 Task: Create Board DevOps Best Practices to Workspace Antivirus and Security Software. Create Board Sales Performance Benchmarking to Workspace Antivirus and Security Software. Create Board IT Asset Management and Inventory Control to Workspace Antivirus and Security Software
Action: Mouse moved to (356, 77)
Screenshot: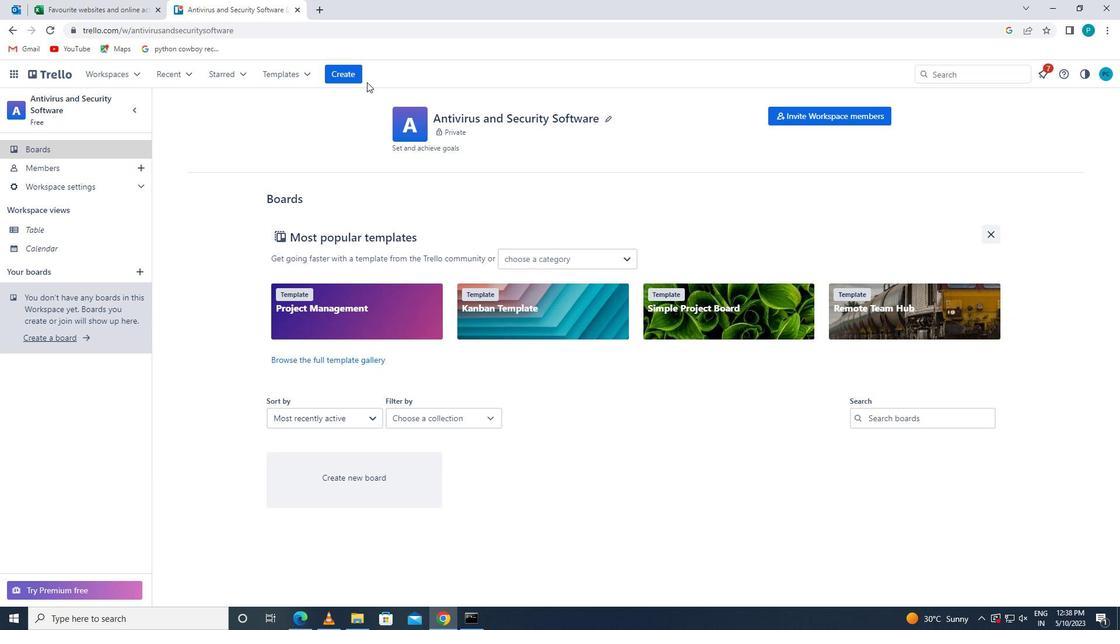 
Action: Mouse pressed left at (356, 77)
Screenshot: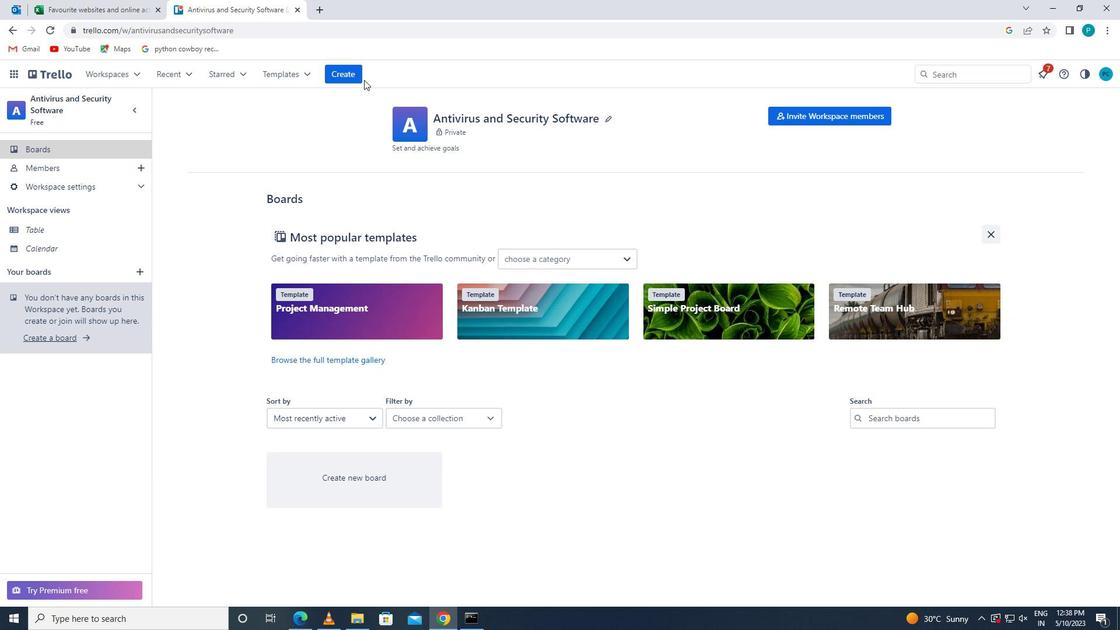 
Action: Mouse moved to (353, 107)
Screenshot: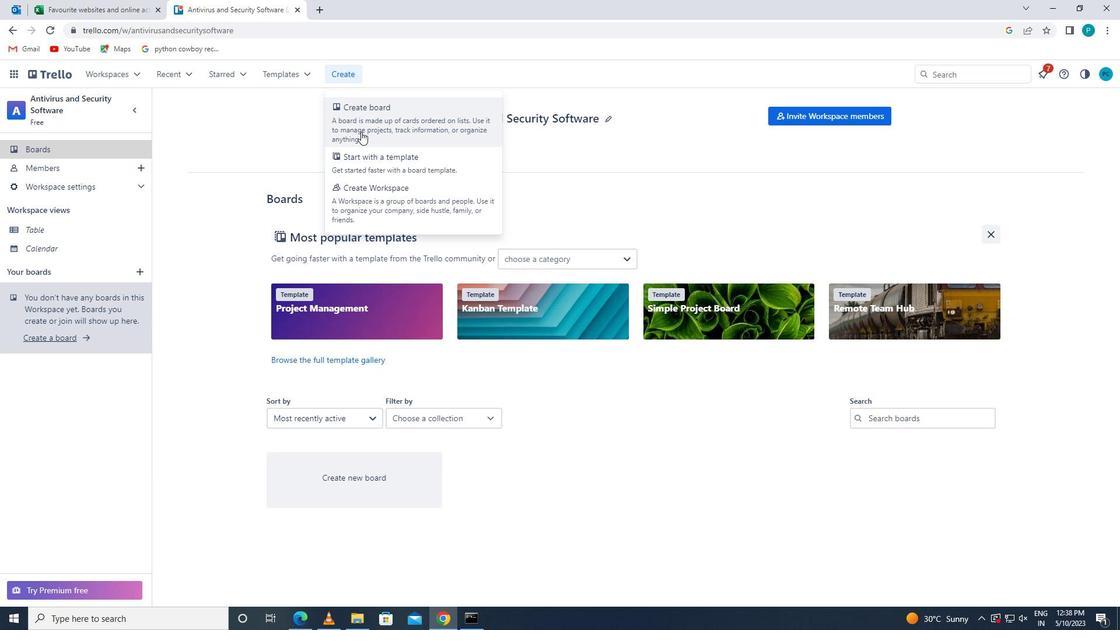 
Action: Mouse pressed left at (353, 107)
Screenshot: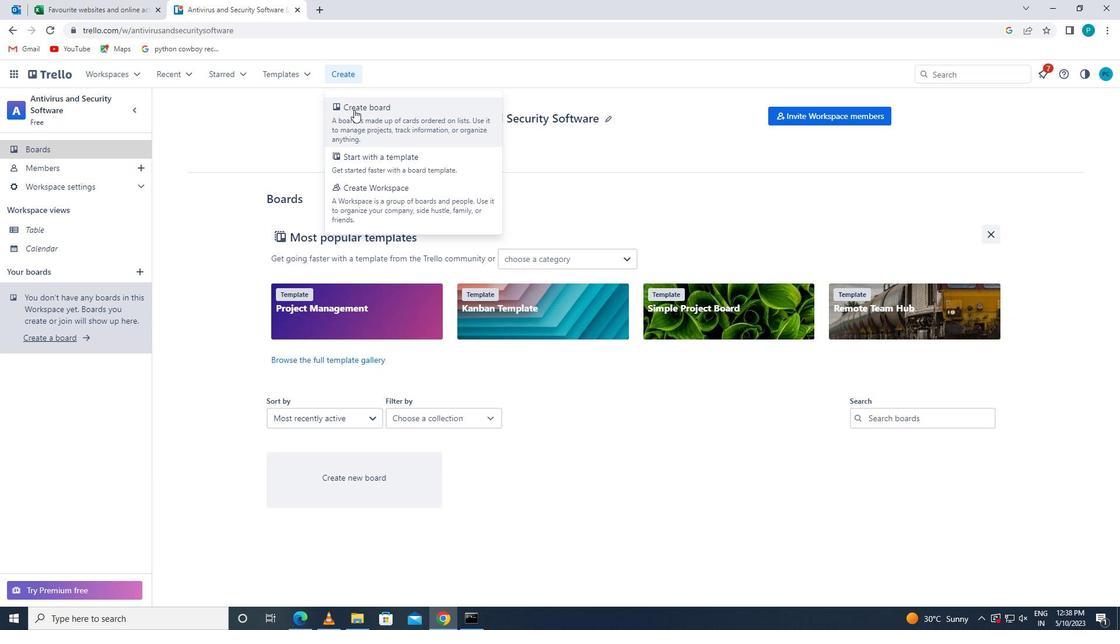 
Action: Mouse moved to (384, 287)
Screenshot: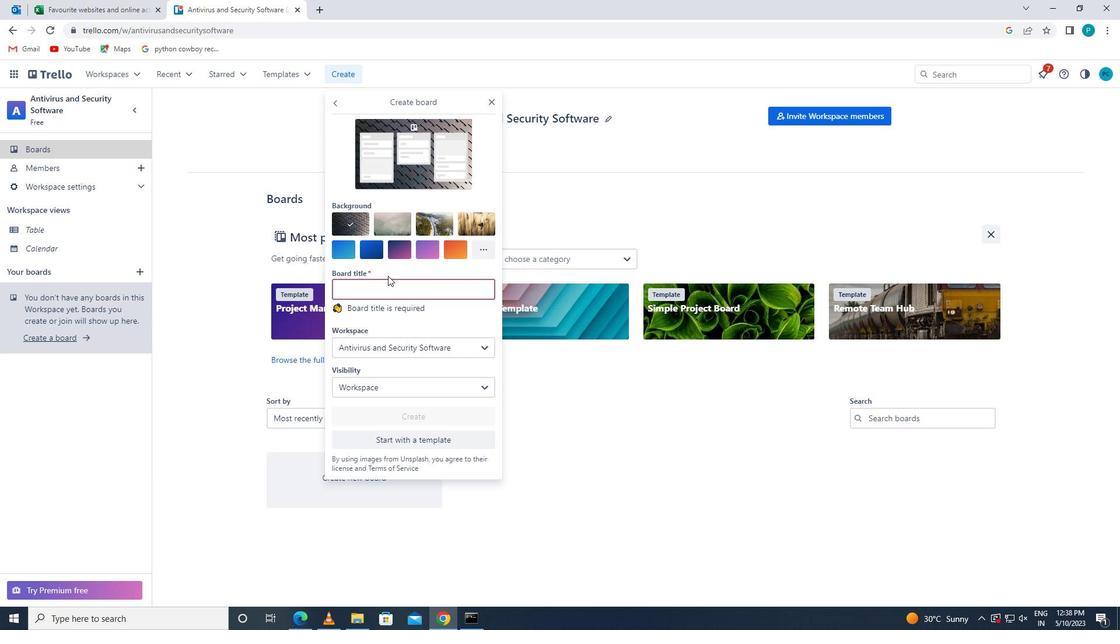 
Action: Mouse pressed left at (384, 287)
Screenshot: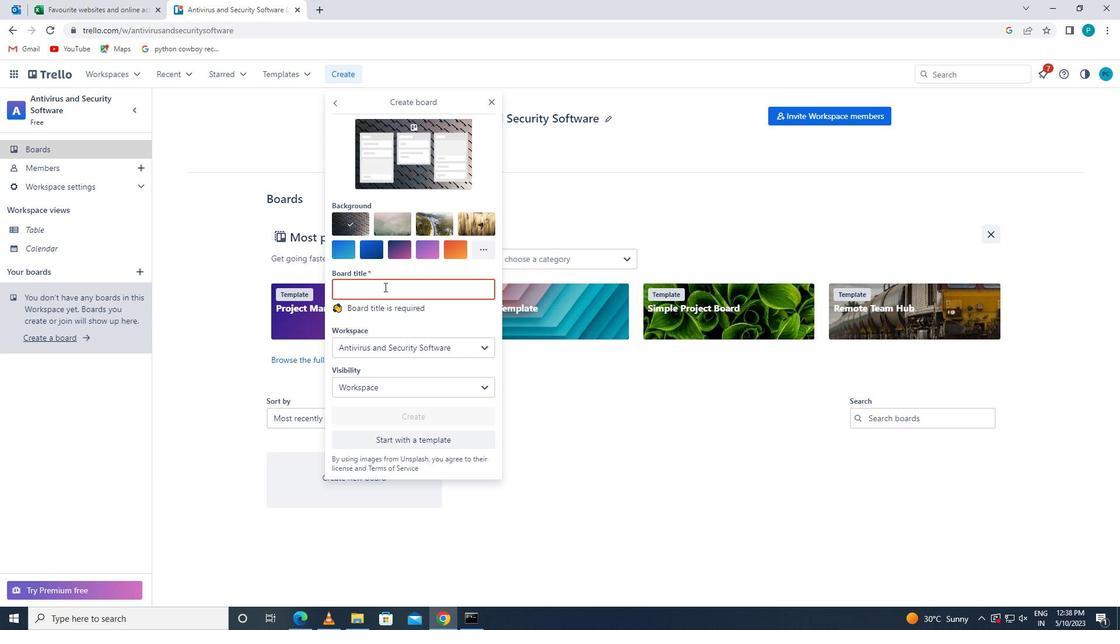 
Action: Key pressed <Key.caps_lock>d<Key.caps_lock>ev<Key.caps_lock>ops<Key.space>b<Key.caps_lock>est<Key.space><Key.caps_lock>p<Key.caps_lock>ractices
Screenshot: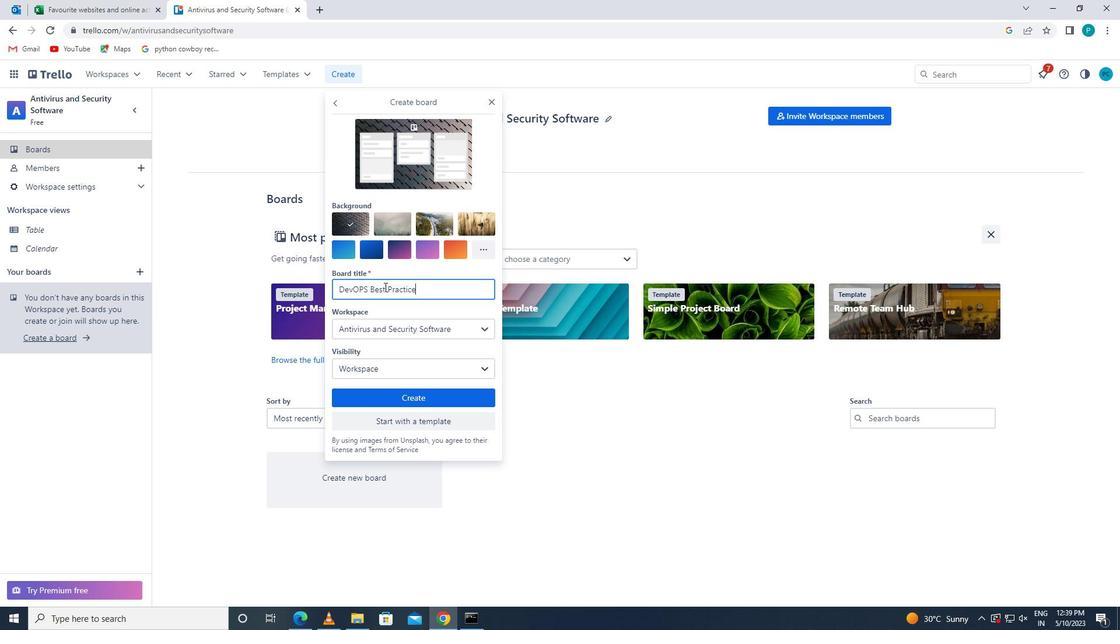 
Action: Mouse moved to (398, 332)
Screenshot: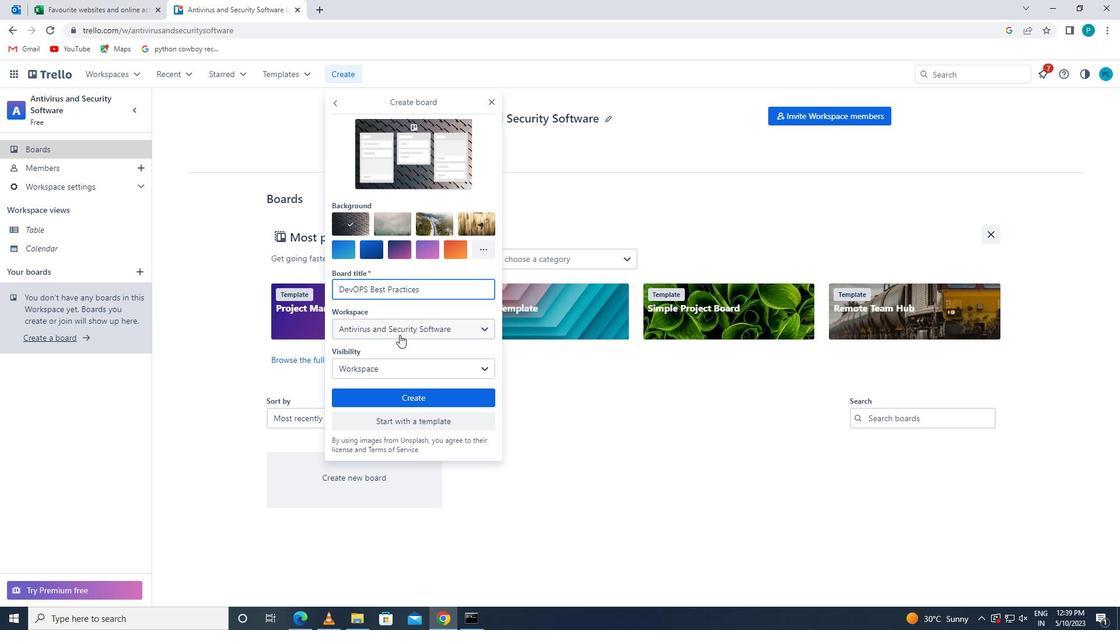 
Action: Mouse pressed left at (398, 332)
Screenshot: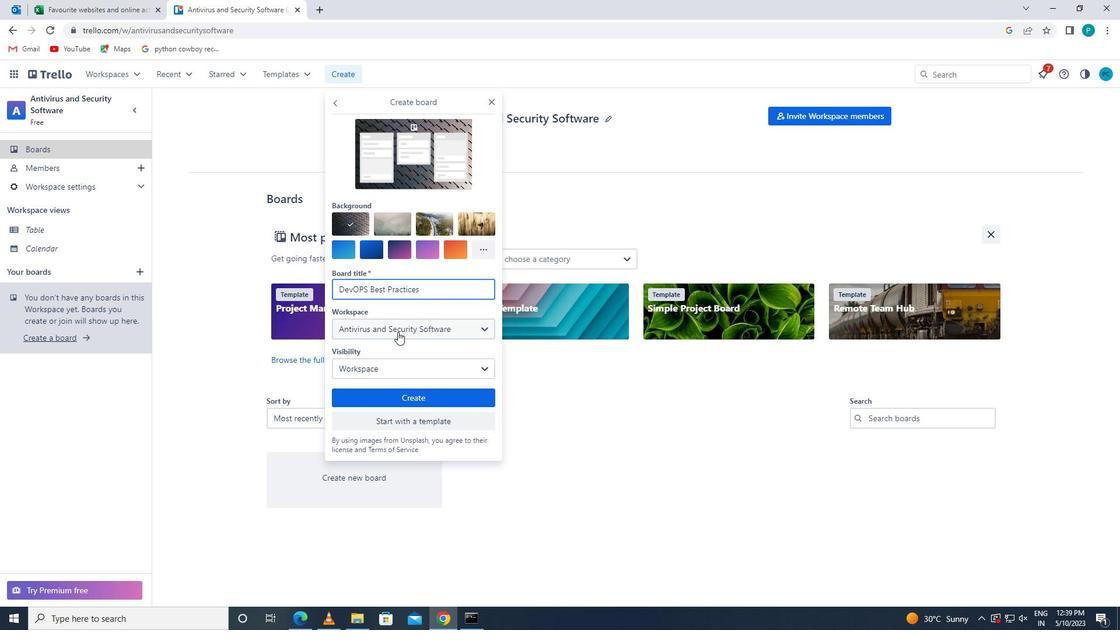 
Action: Mouse moved to (394, 410)
Screenshot: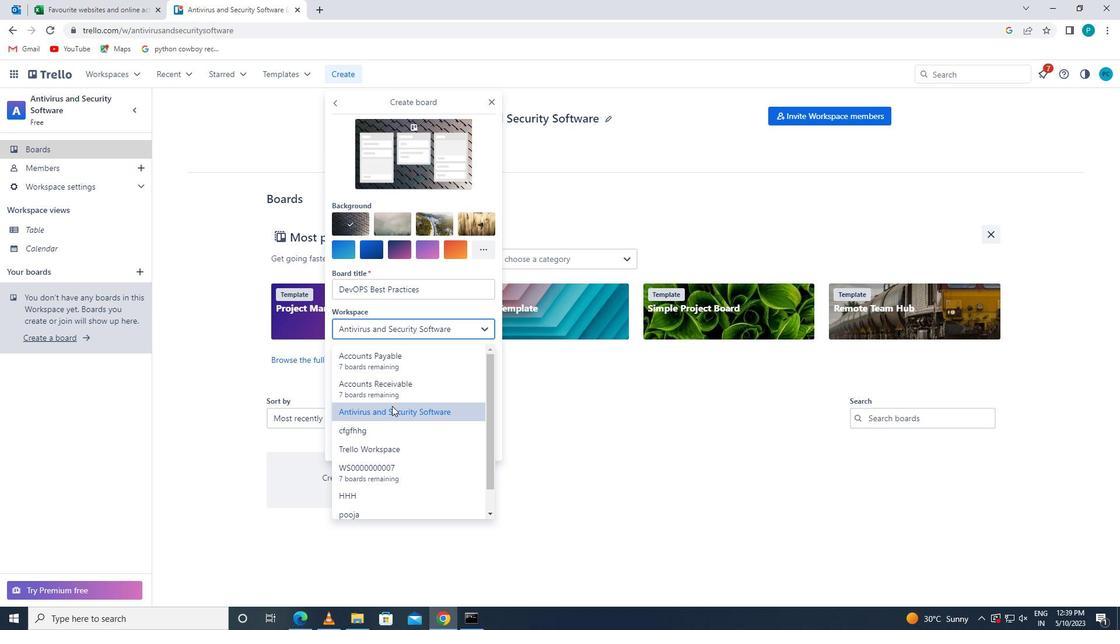 
Action: Mouse pressed left at (394, 410)
Screenshot: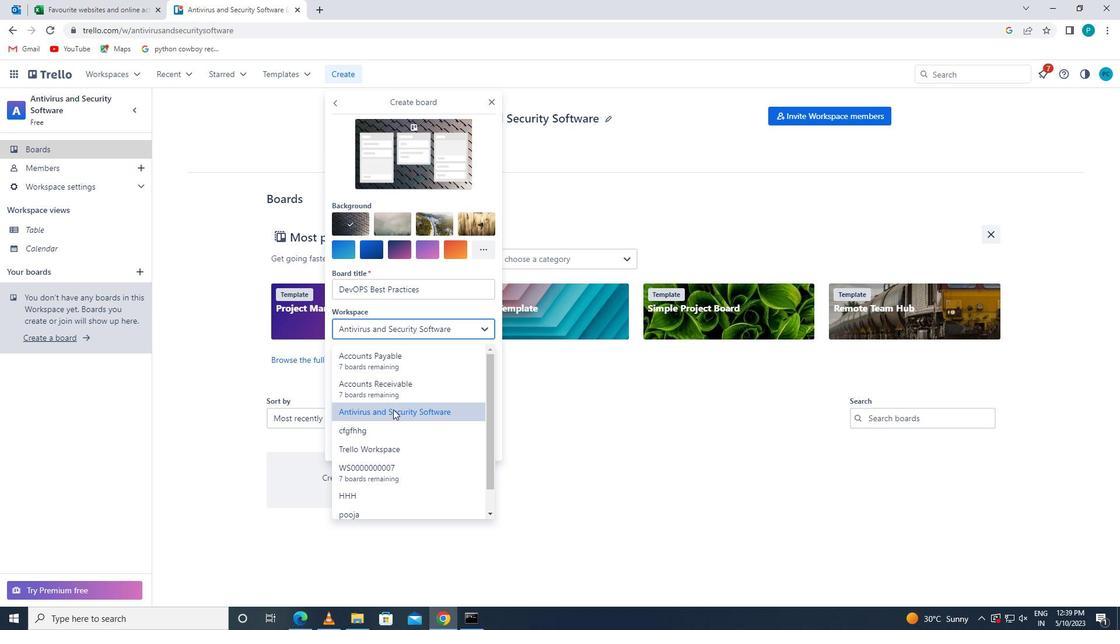 
Action: Mouse moved to (384, 401)
Screenshot: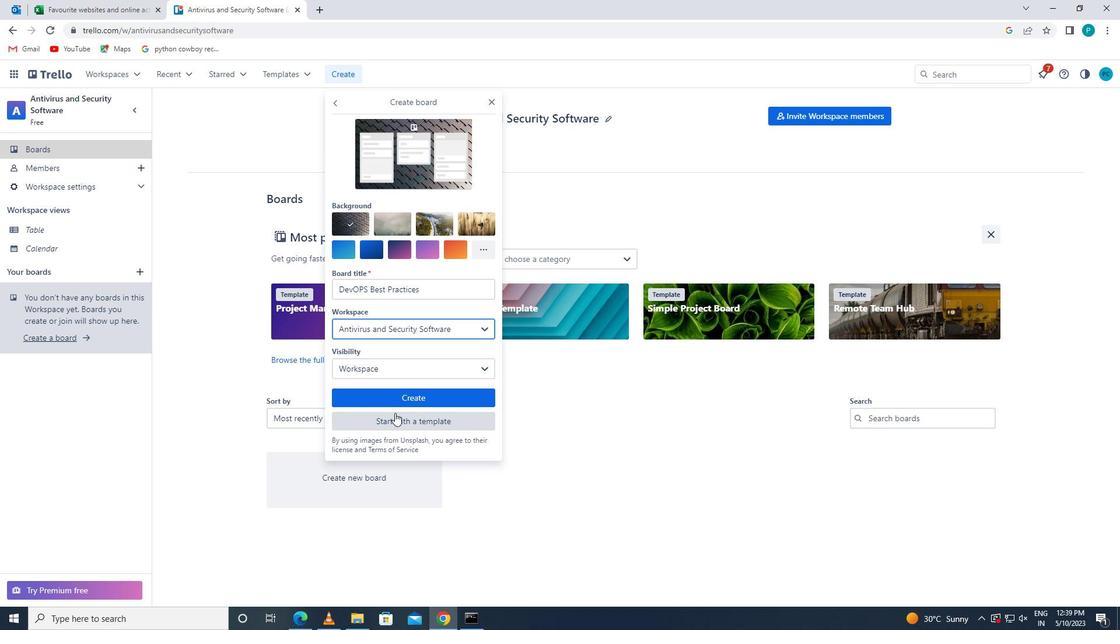 
Action: Mouse pressed left at (384, 401)
Screenshot: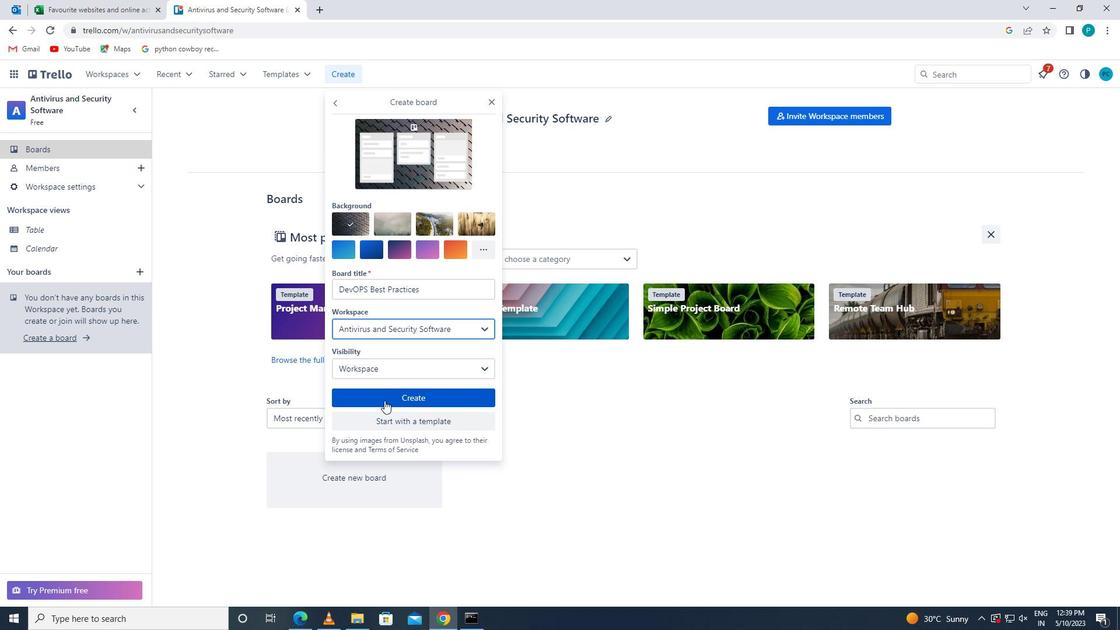 
Action: Mouse moved to (344, 64)
Screenshot: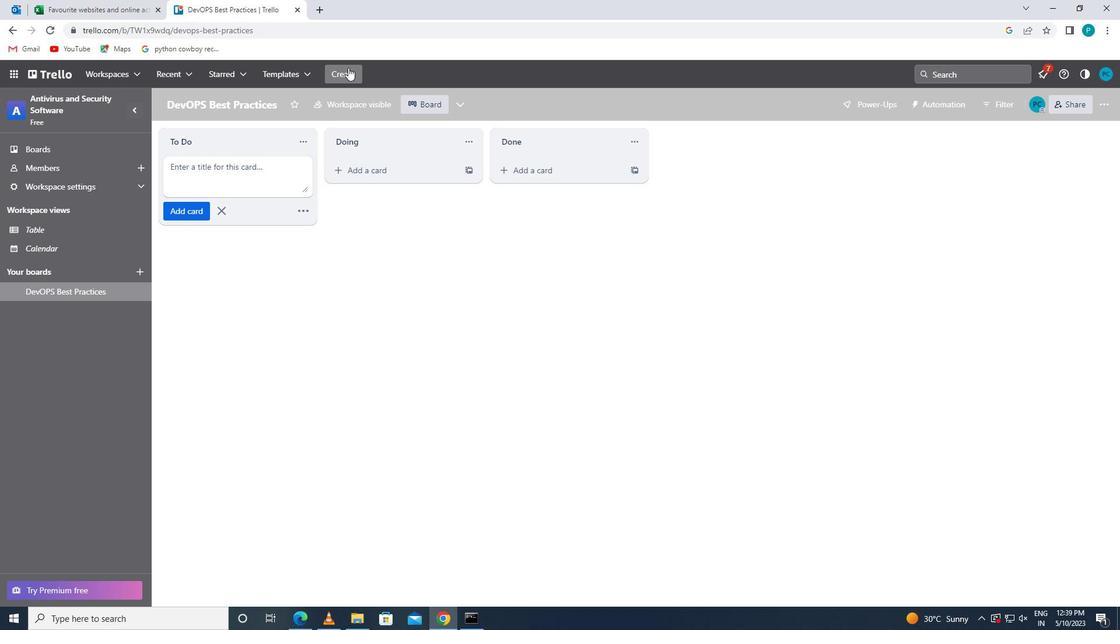 
Action: Mouse pressed left at (344, 64)
Screenshot: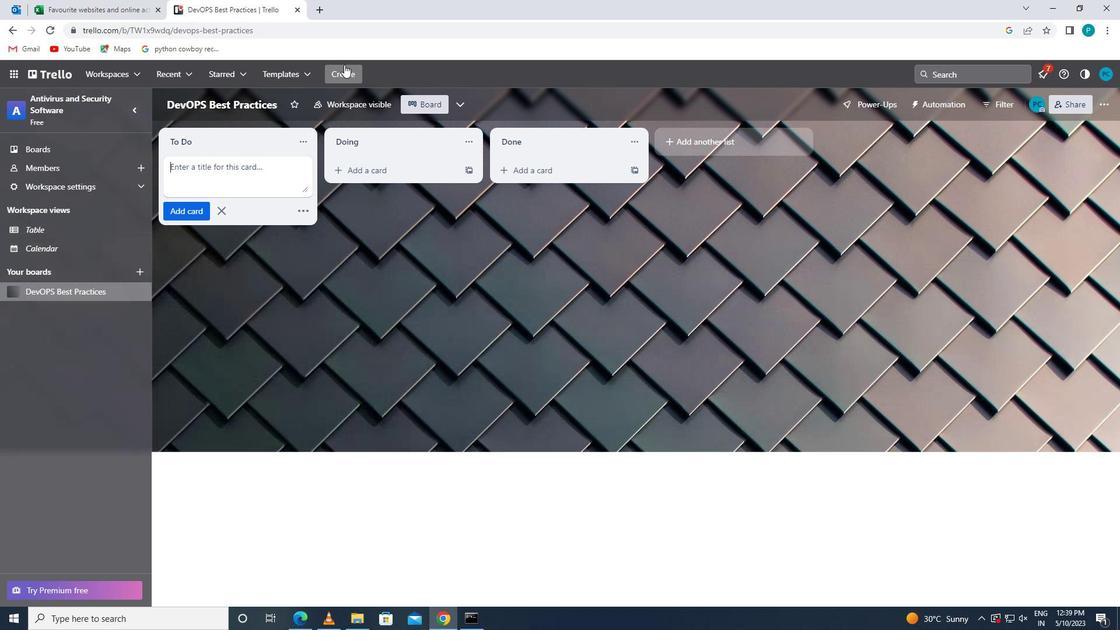 
Action: Mouse moved to (346, 109)
Screenshot: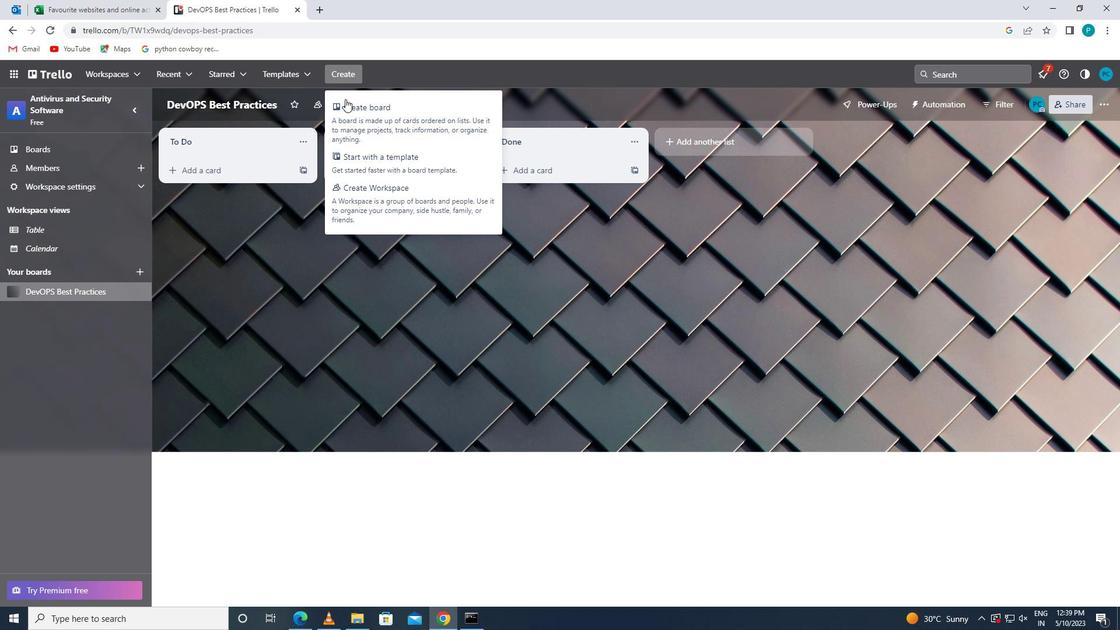
Action: Mouse pressed left at (346, 109)
Screenshot: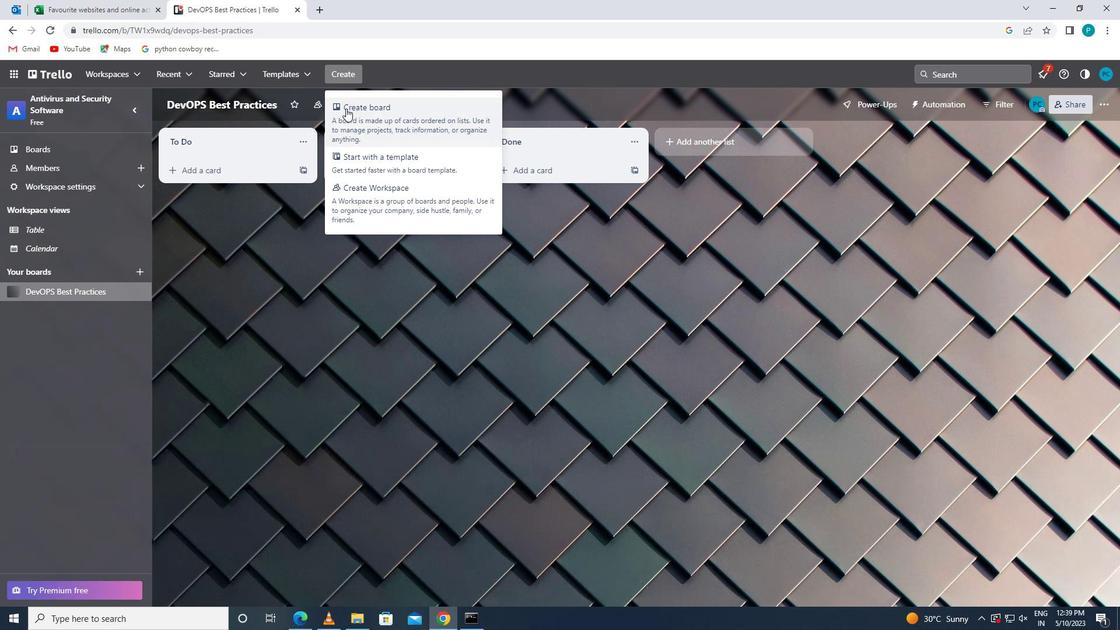 
Action: Mouse moved to (382, 295)
Screenshot: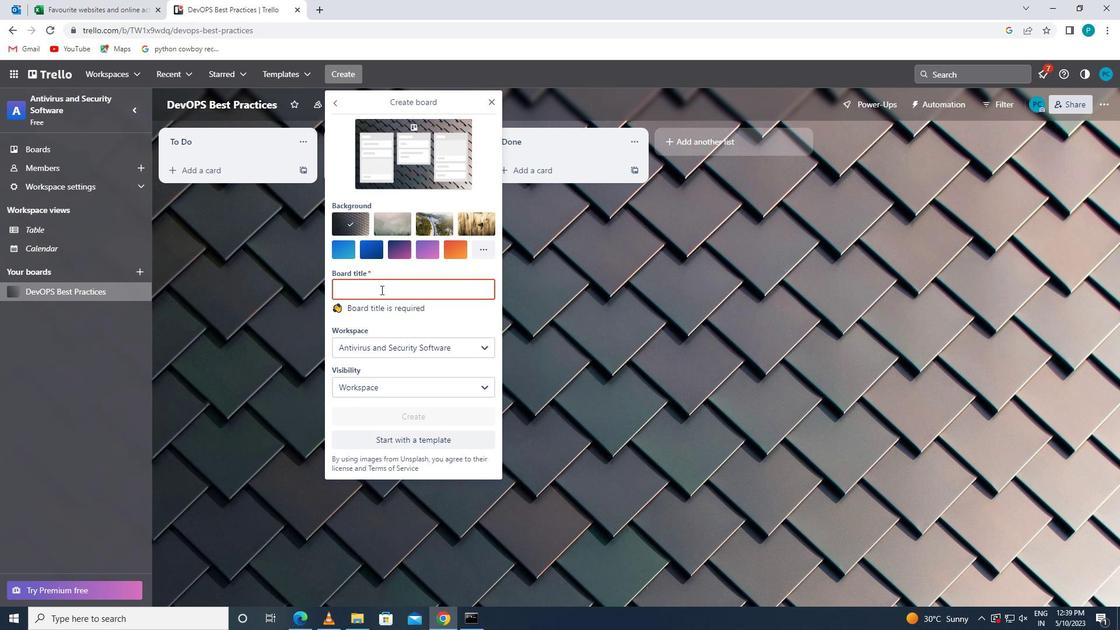 
Action: Mouse pressed left at (382, 295)
Screenshot: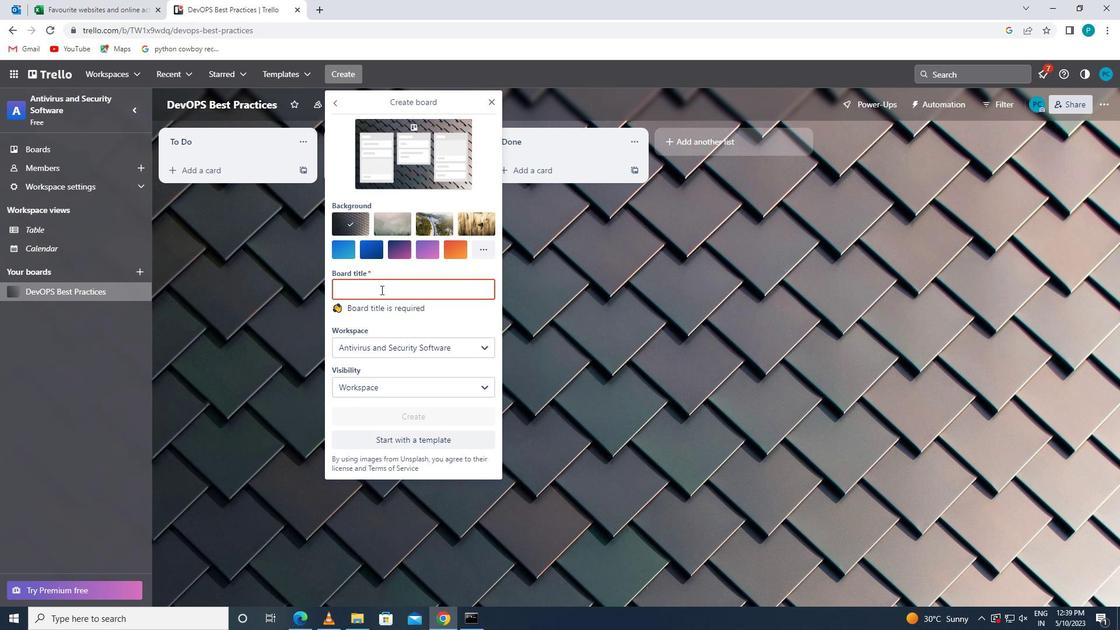 
Action: Key pressed <Key.caps_lock>s<Key.caps_lock>ales<Key.space>p<Key.backspace><Key.caps_lock>p<Key.caps_lock>erformance
Screenshot: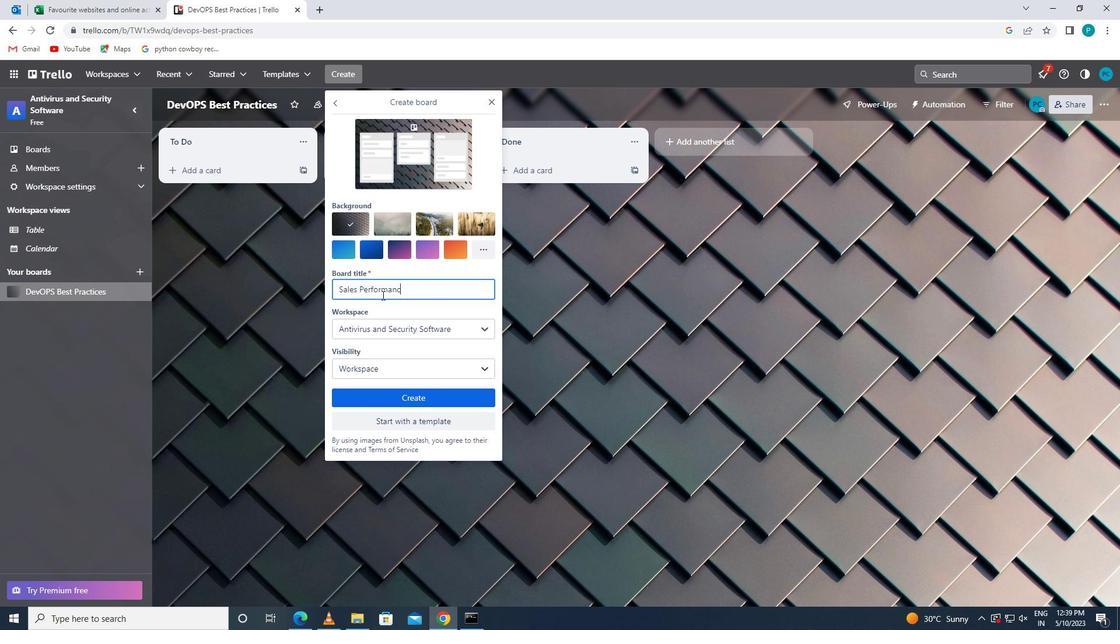 
Action: Mouse moved to (427, 284)
Screenshot: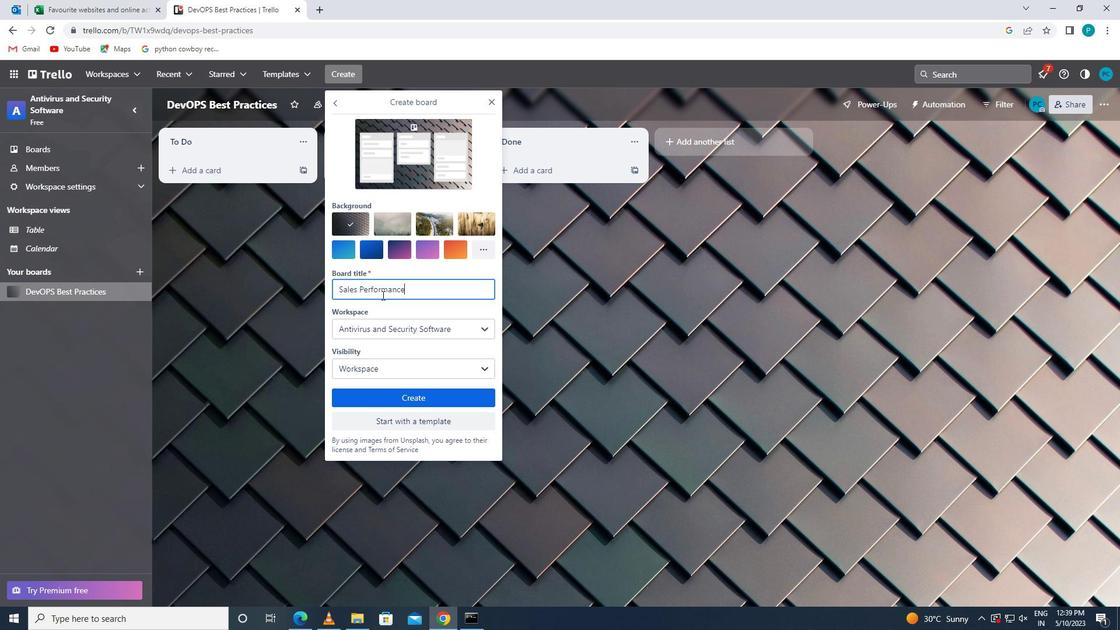 
Action: Key pressed <Key.space><Key.caps_lock>b<Key.caps_lock>enchmarking
Screenshot: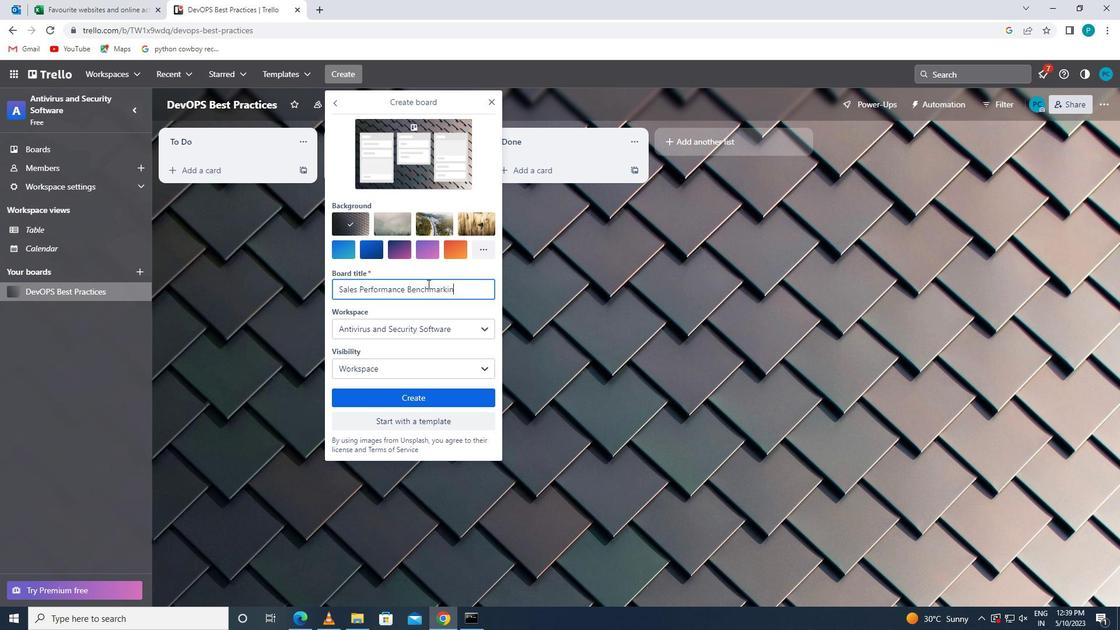 
Action: Mouse moved to (435, 322)
Screenshot: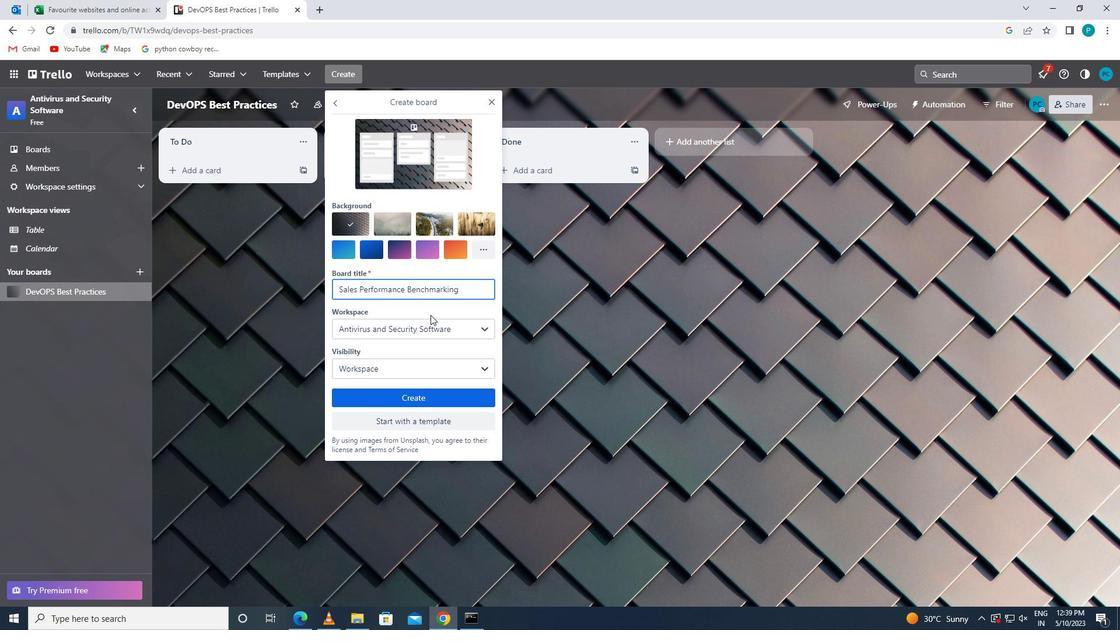 
Action: Mouse pressed left at (435, 322)
Screenshot: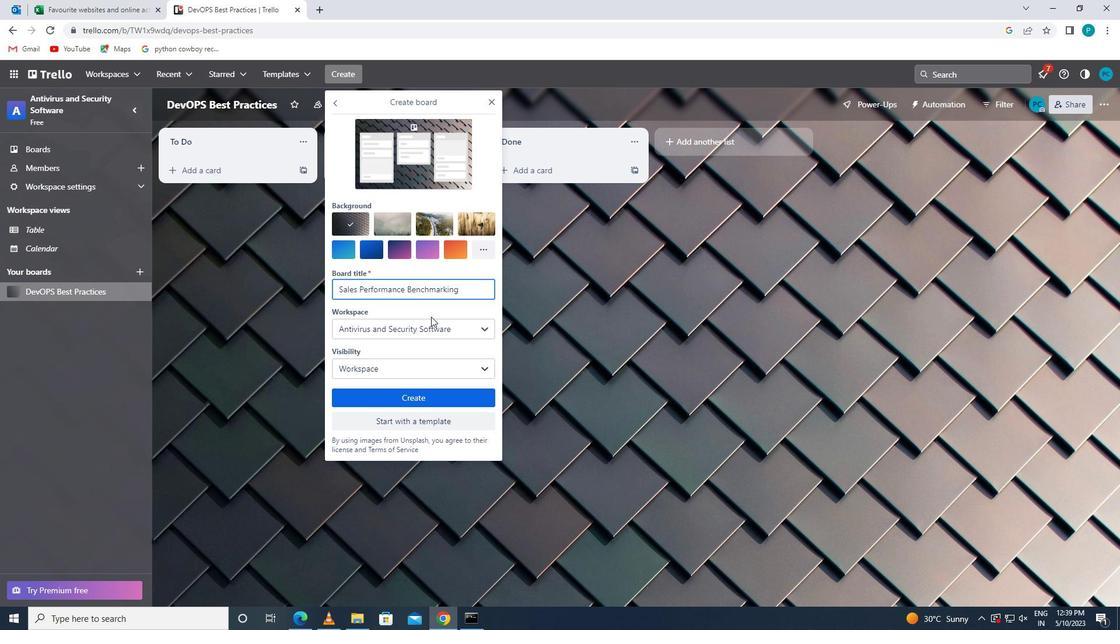
Action: Mouse moved to (425, 408)
Screenshot: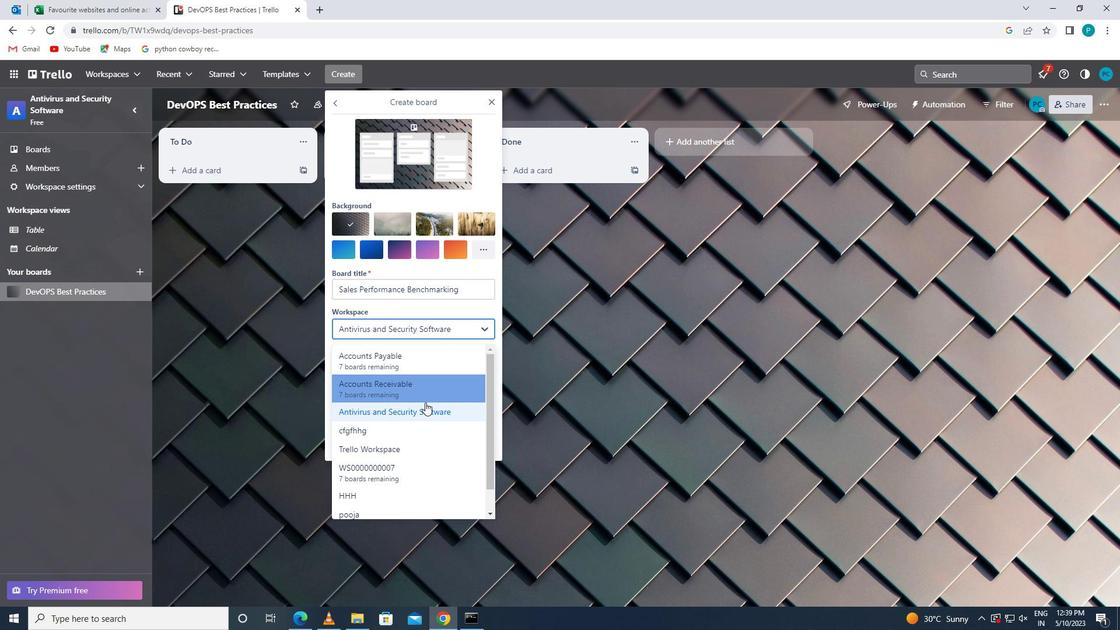
Action: Mouse pressed left at (425, 408)
Screenshot: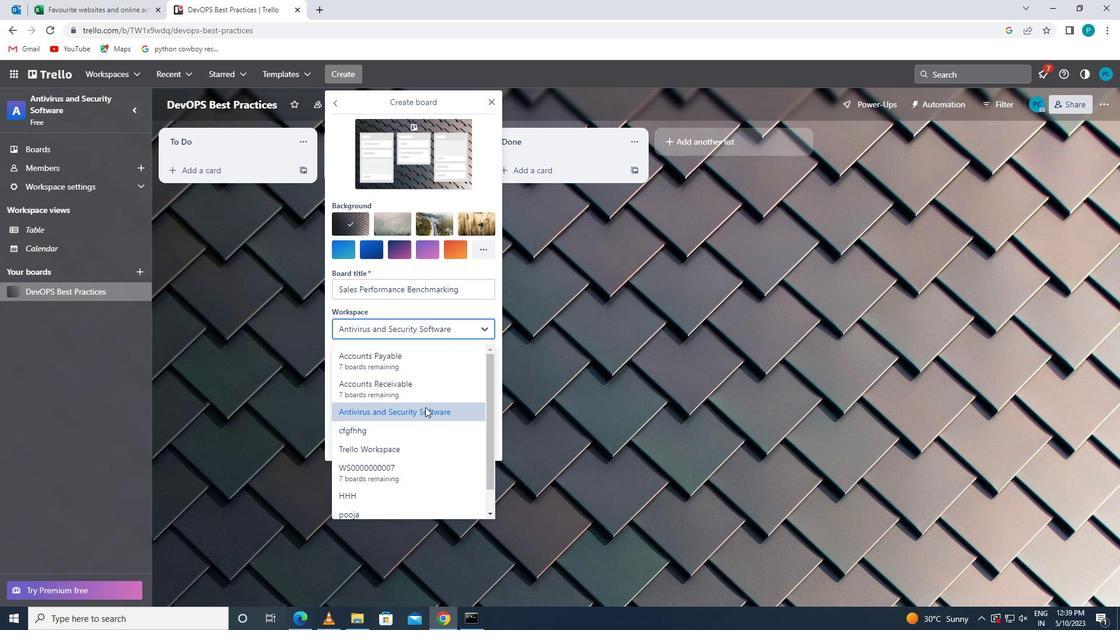 
Action: Mouse moved to (403, 392)
Screenshot: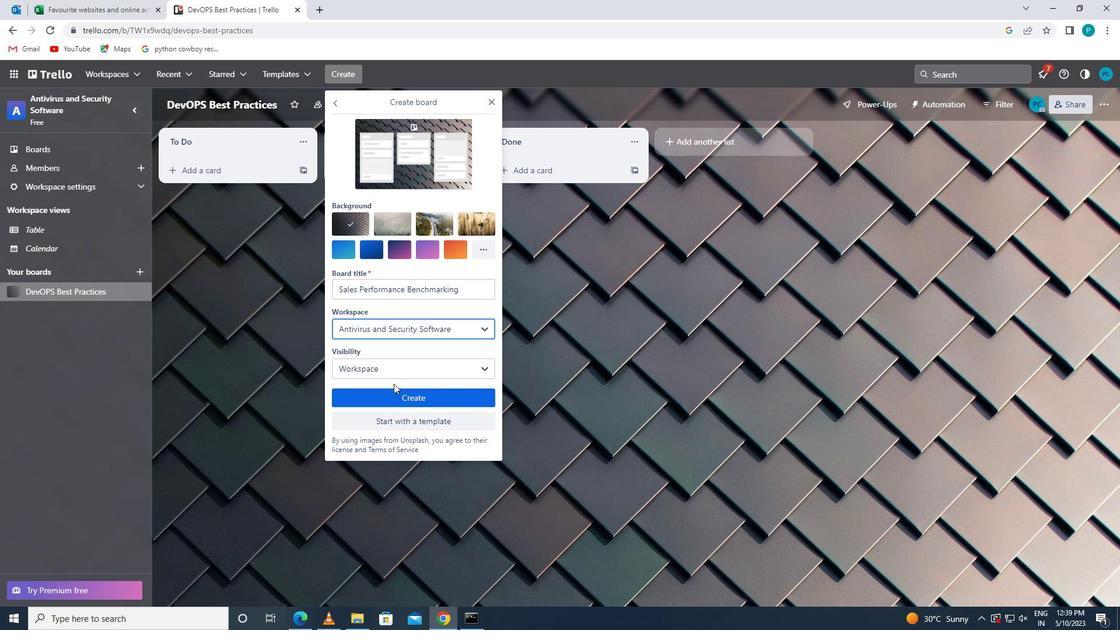 
Action: Mouse pressed left at (403, 392)
Screenshot: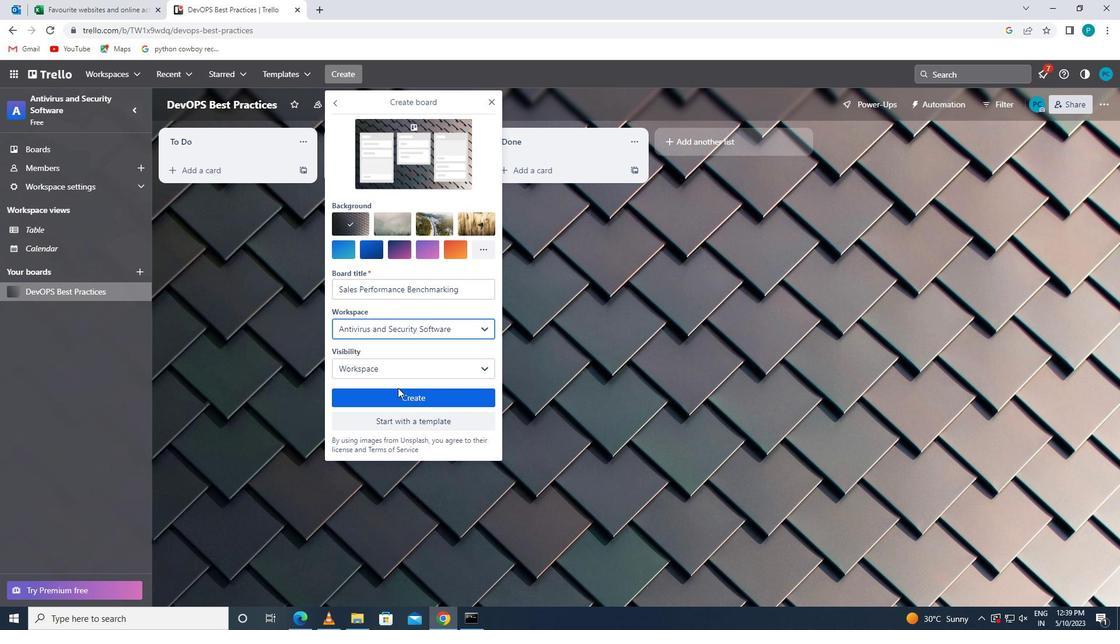 
Action: Mouse moved to (346, 72)
Screenshot: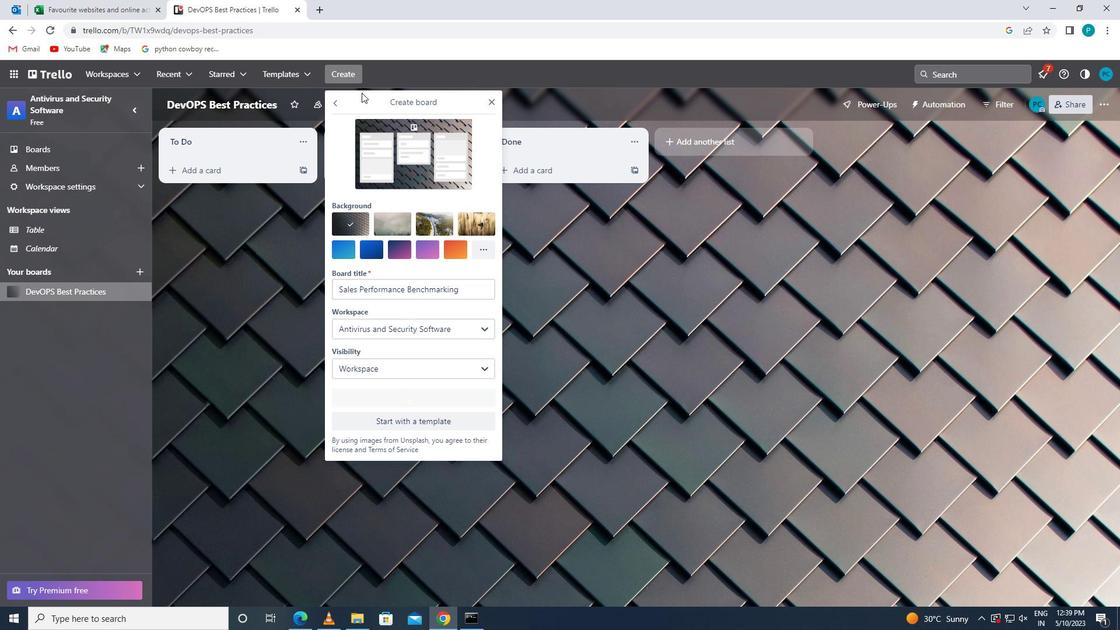 
Action: Mouse pressed left at (346, 72)
Screenshot: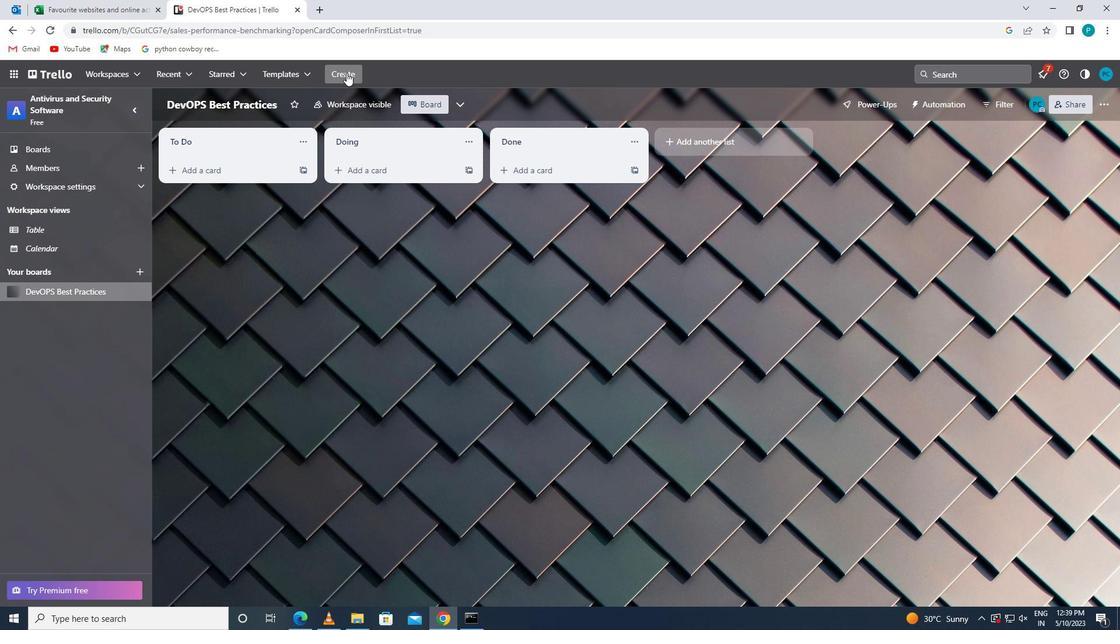 
Action: Mouse moved to (342, 109)
Screenshot: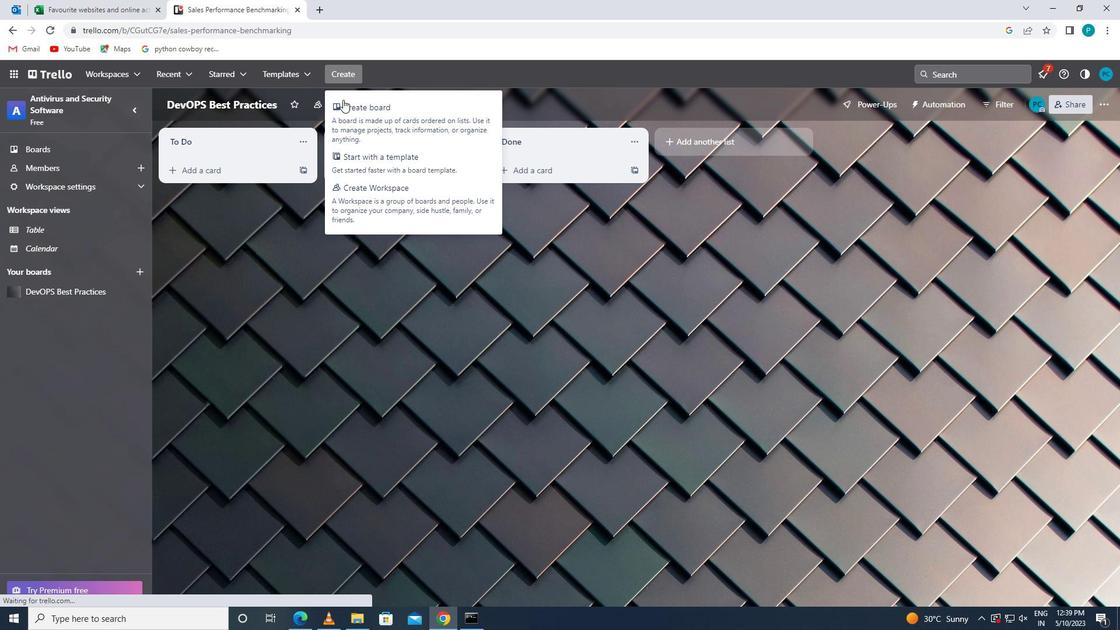 
Action: Mouse pressed left at (342, 109)
Screenshot: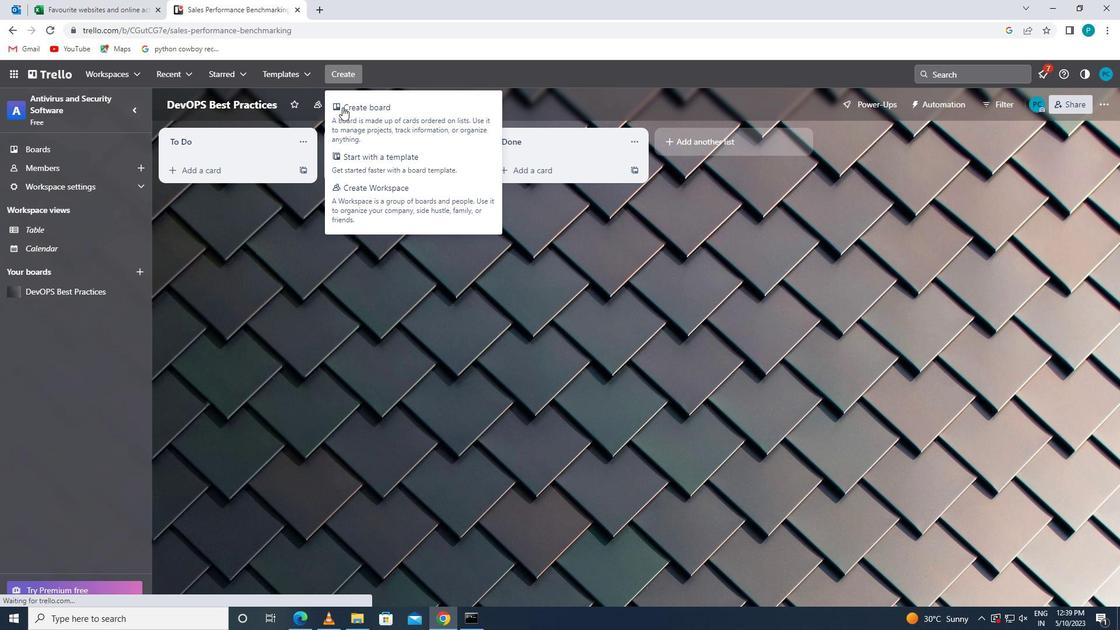 
Action: Mouse moved to (377, 288)
Screenshot: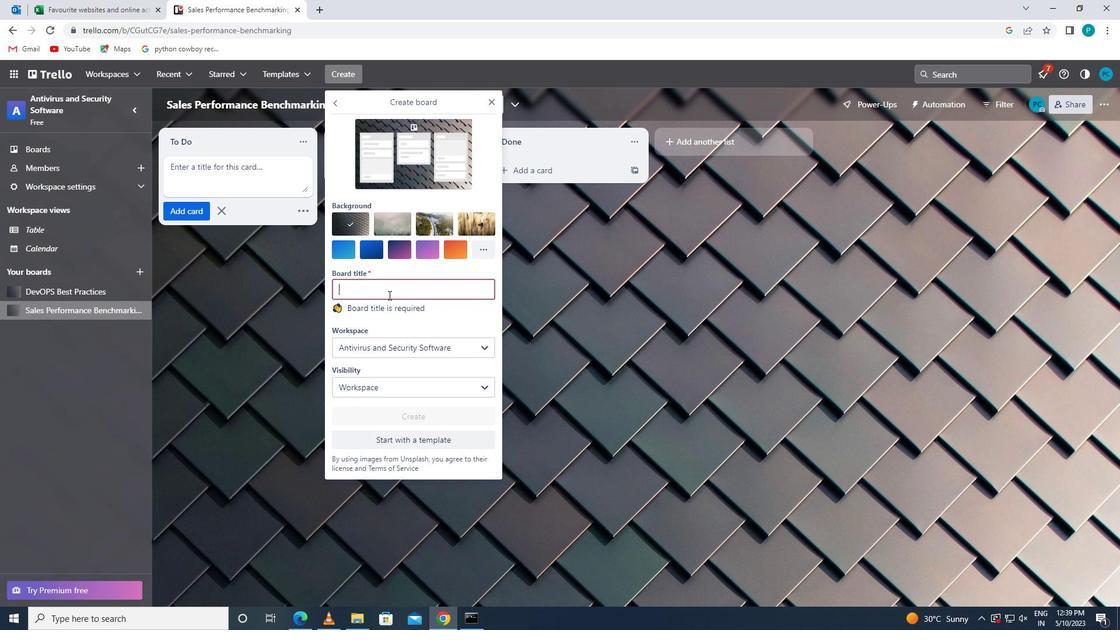 
Action: Mouse pressed left at (377, 288)
Screenshot: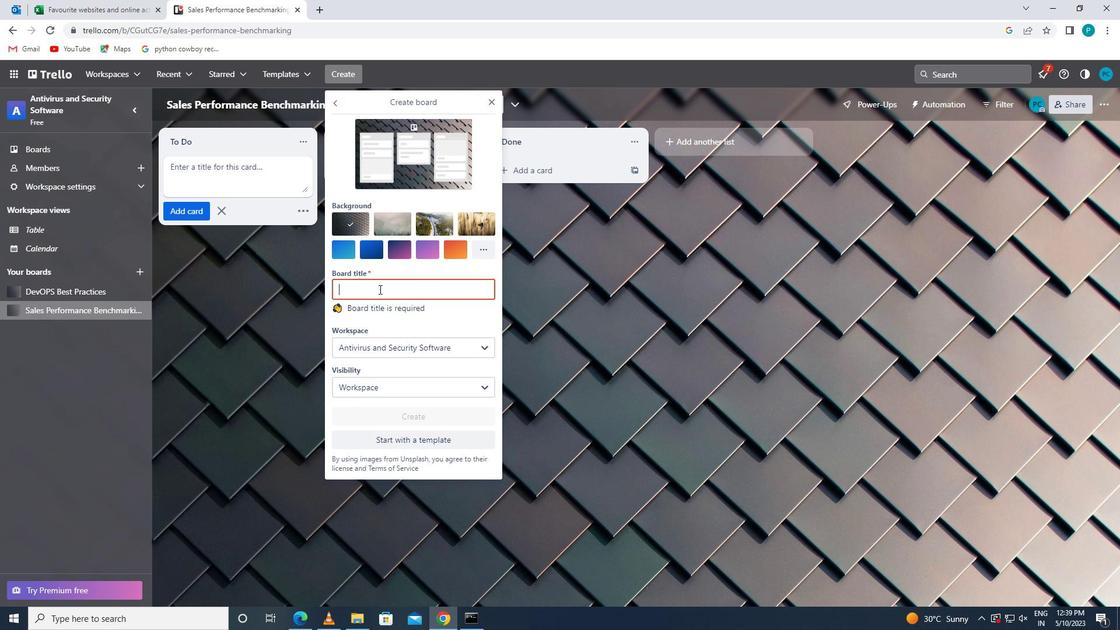 
Action: Key pressed <Key.caps_lock>it<Key.space>a<Key.caps_lock>ssest<Key.space><Key.caps_lock>m<Key.caps_lock>anagement<Key.space>and<Key.space><Key.caps_lock>in<Key.backspace><Key.caps_lock>nves<Key.backspace><Key.backspace>entory<Key.space><Key.caps_lock>c<Key.caps_lock>ontrol<Key.space>to<Key.space><Key.caps_lock>w<Key.caps_lock>orkspace<Key.space><Key.backspace><Key.backspace><Key.backspace><Key.backspace><Key.backspace><Key.backspace><Key.backspace><Key.backspace><Key.backspace><Key.backspace><Key.backspace><Key.backspace><Key.backspace>
Screenshot: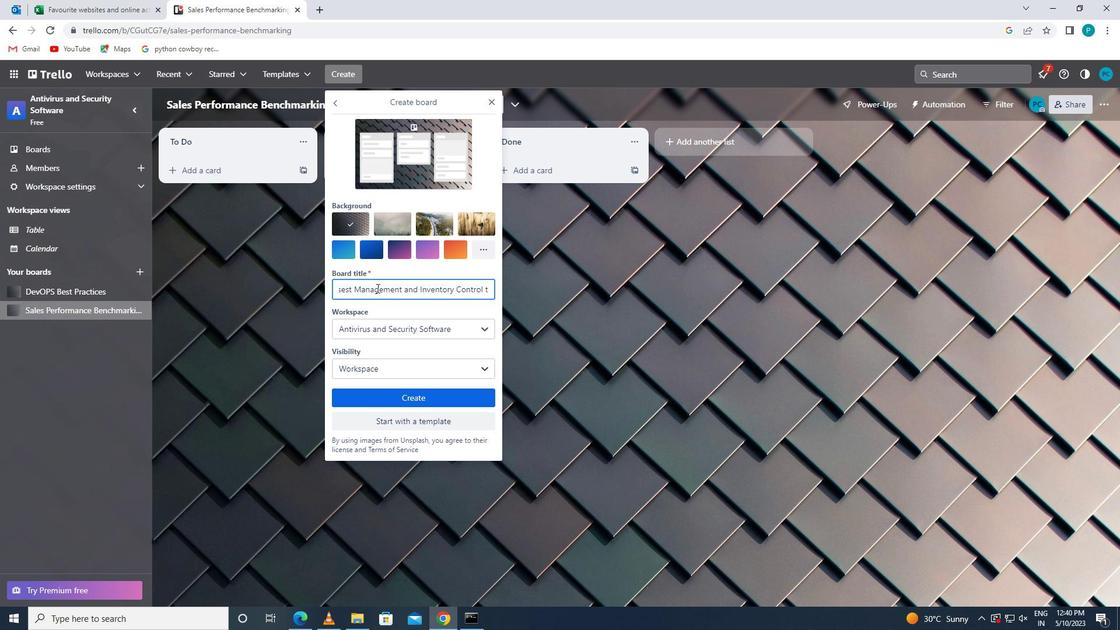 
Action: Mouse moved to (409, 329)
Screenshot: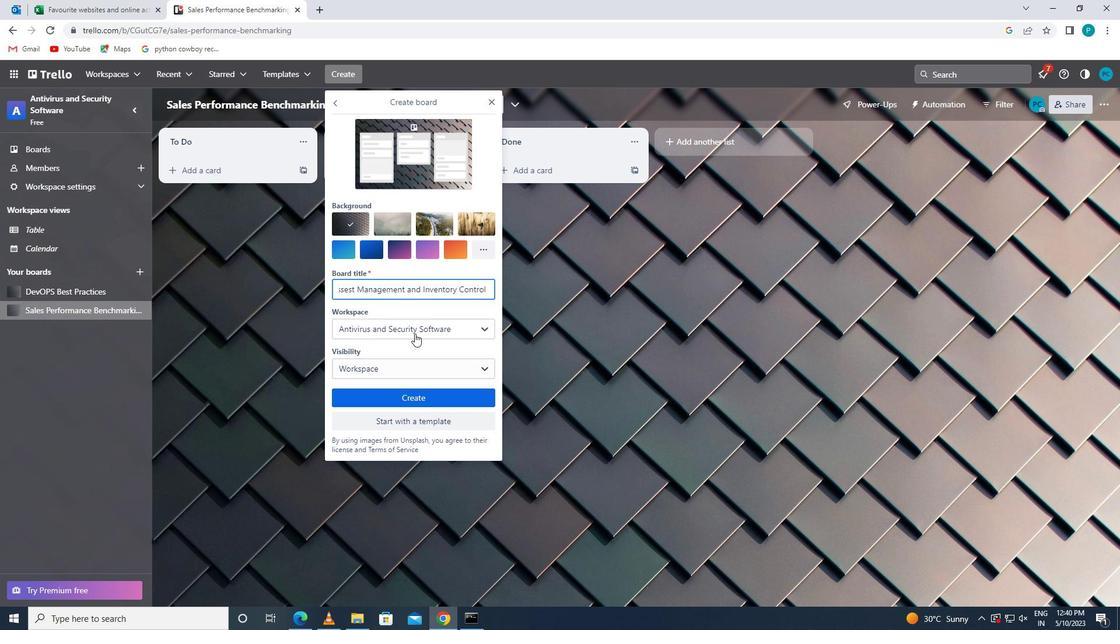 
Action: Mouse pressed left at (409, 329)
Screenshot: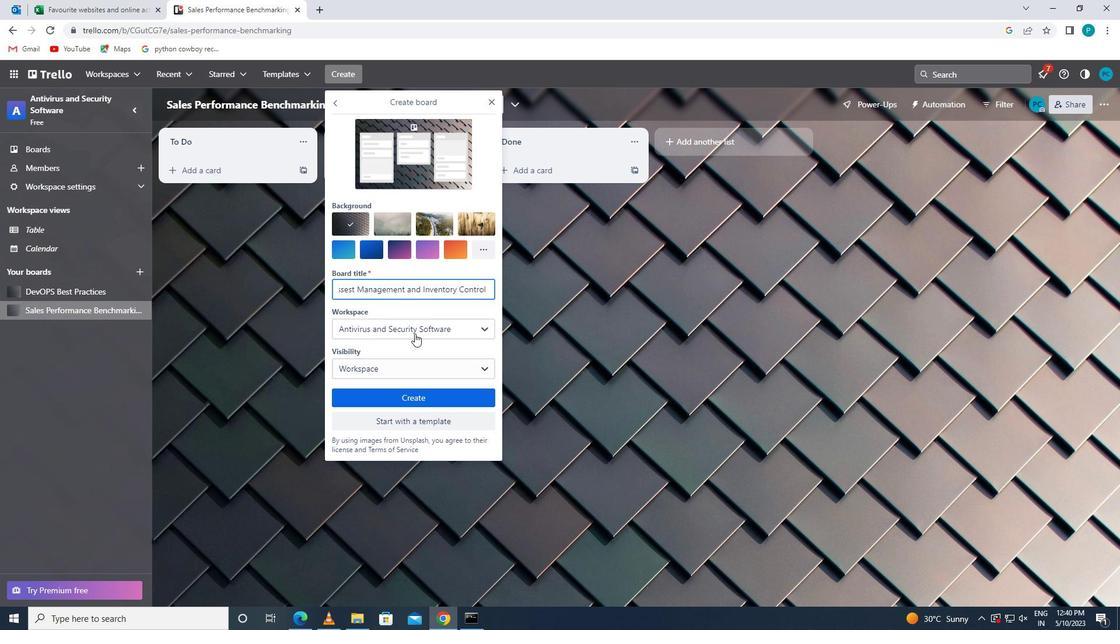 
Action: Mouse moved to (408, 413)
Screenshot: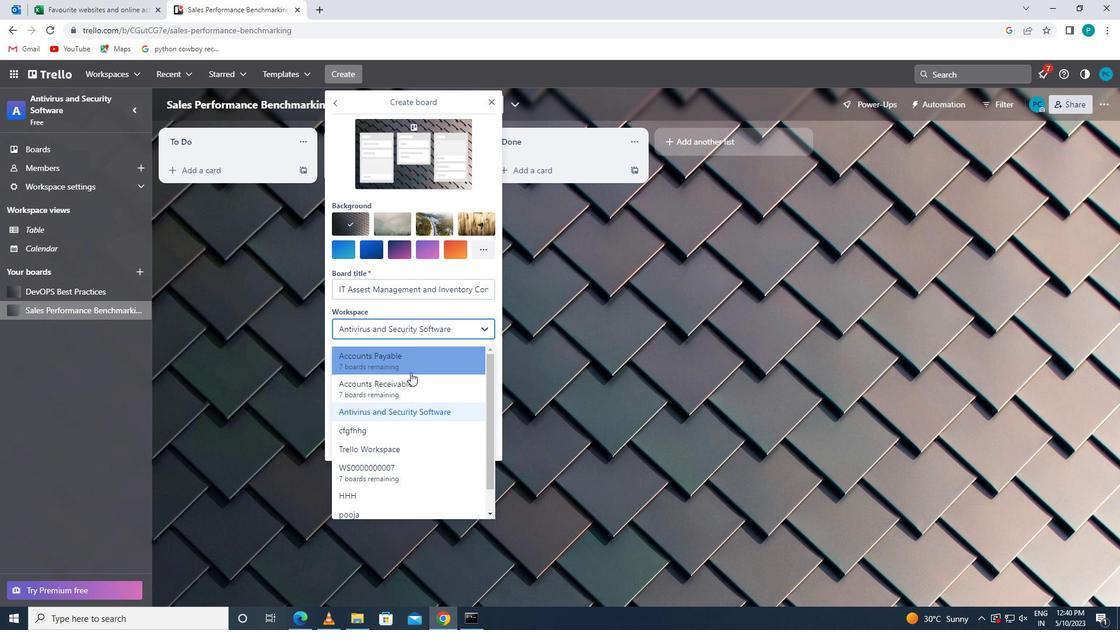
Action: Mouse pressed left at (408, 413)
Screenshot: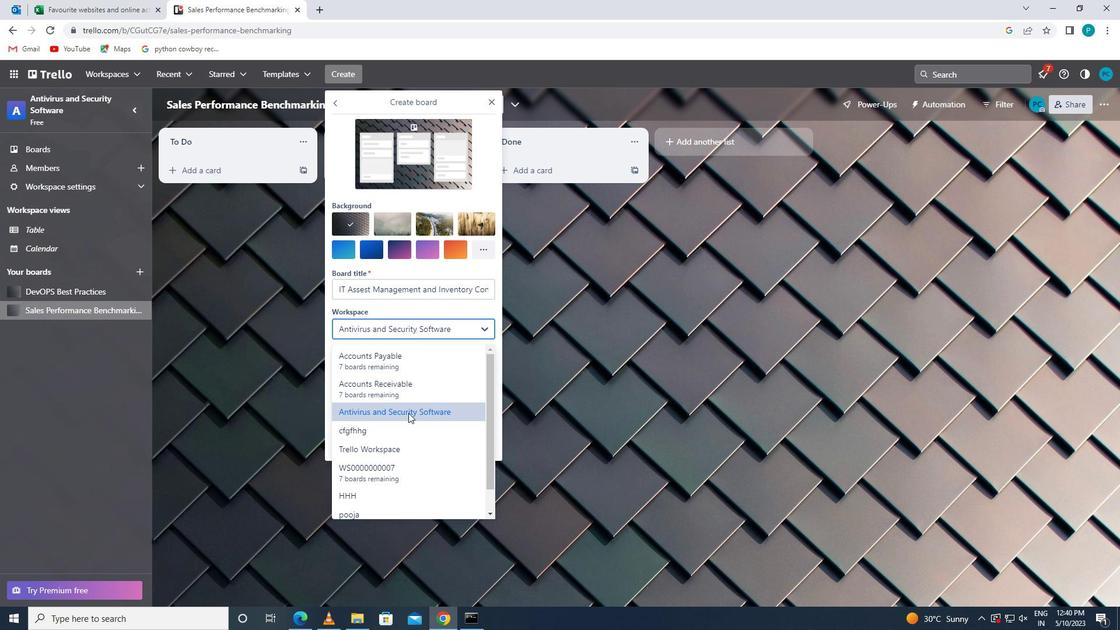 
Action: Mouse moved to (391, 395)
Screenshot: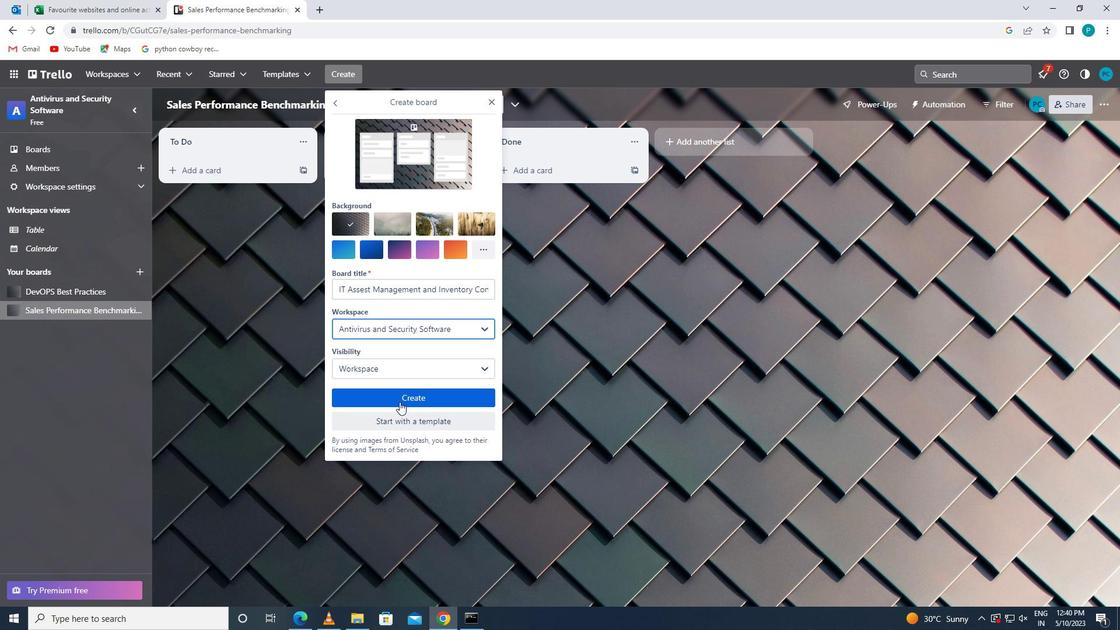
Action: Mouse pressed left at (391, 395)
Screenshot: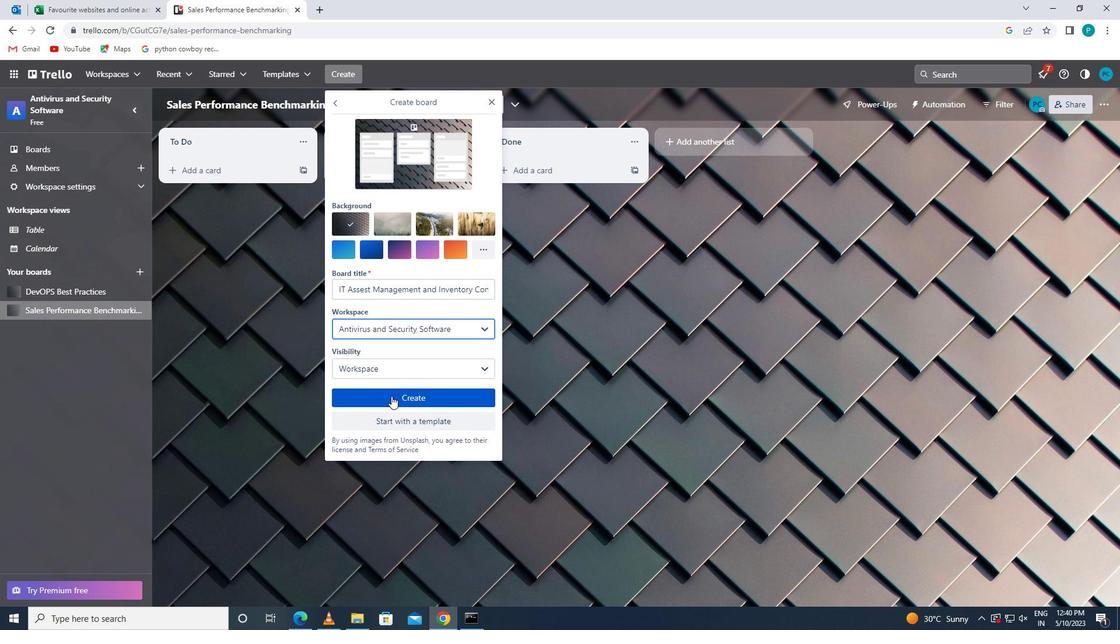 
